 Task: Switch Outlook to offline mode and download all email items for offline access.
Action: Mouse moved to (23, 81)
Screenshot: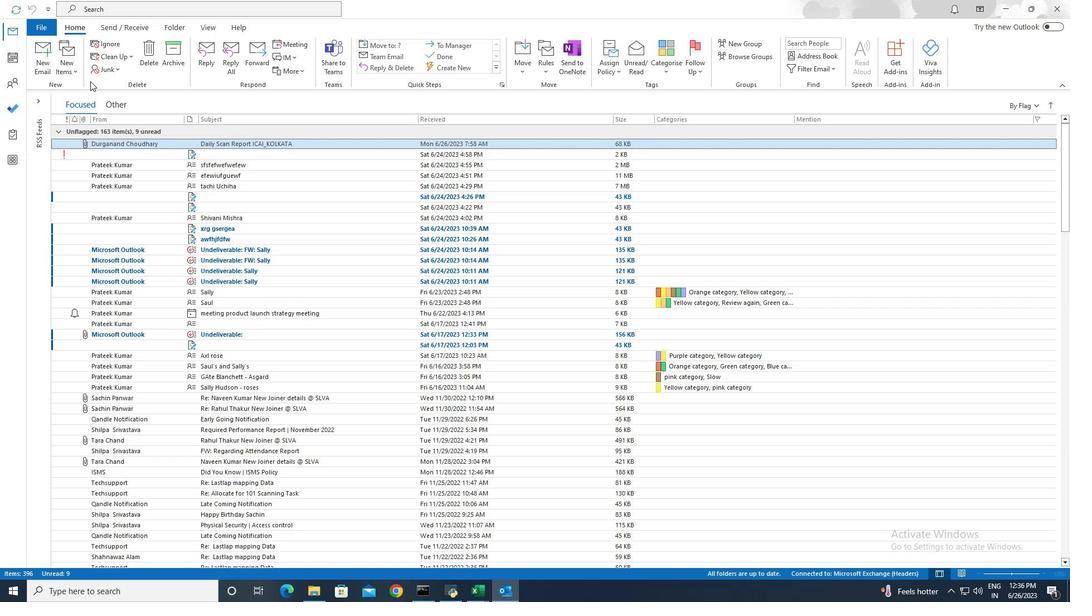 
Action: Mouse pressed left at (23, 81)
Screenshot: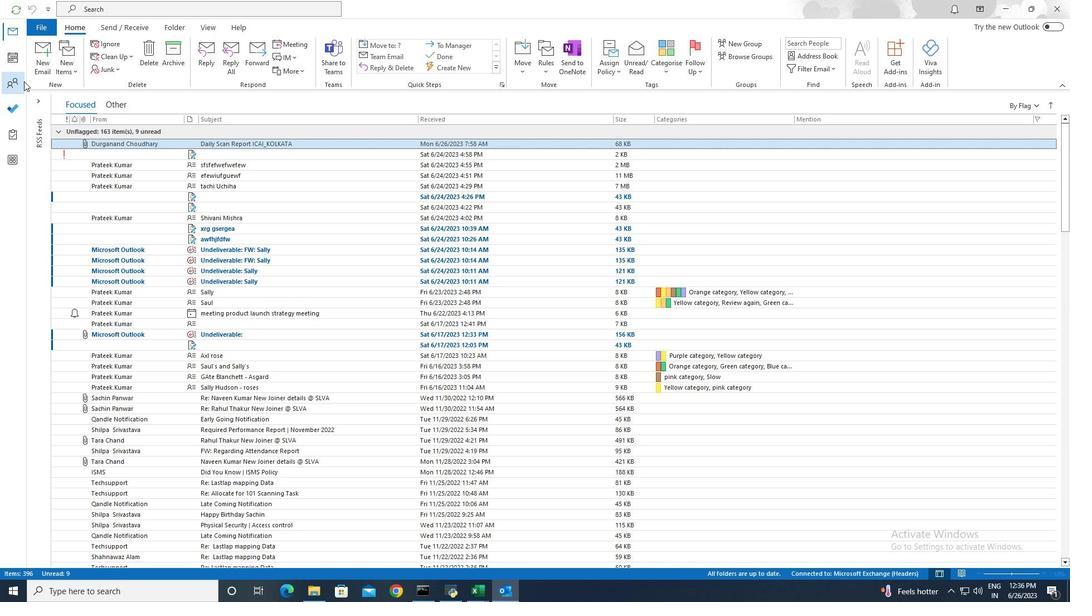 
Action: Mouse moved to (148, 29)
Screenshot: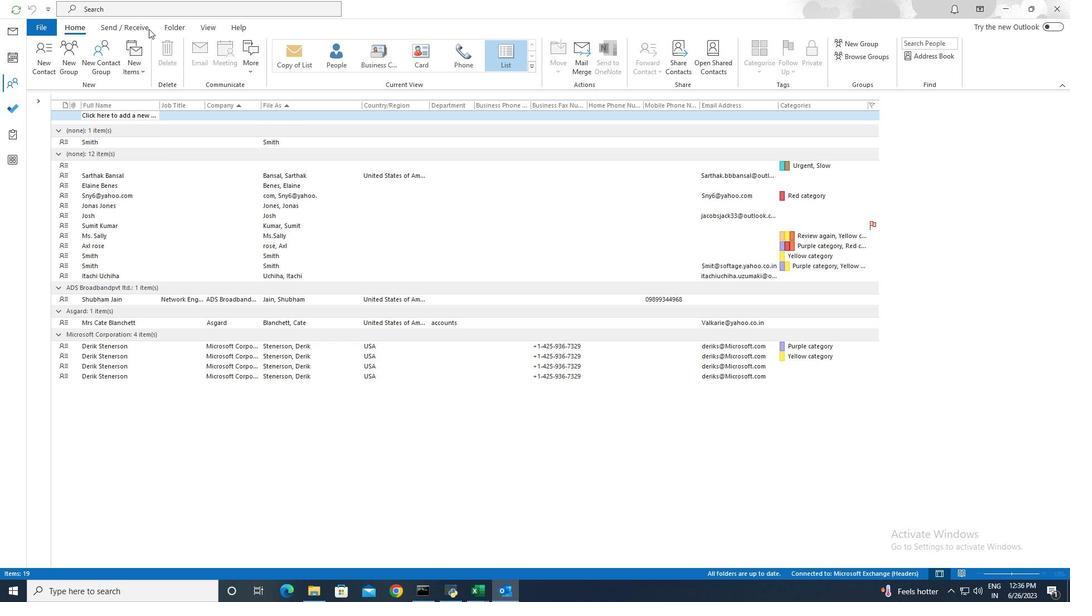
Action: Mouse pressed left at (148, 29)
Screenshot: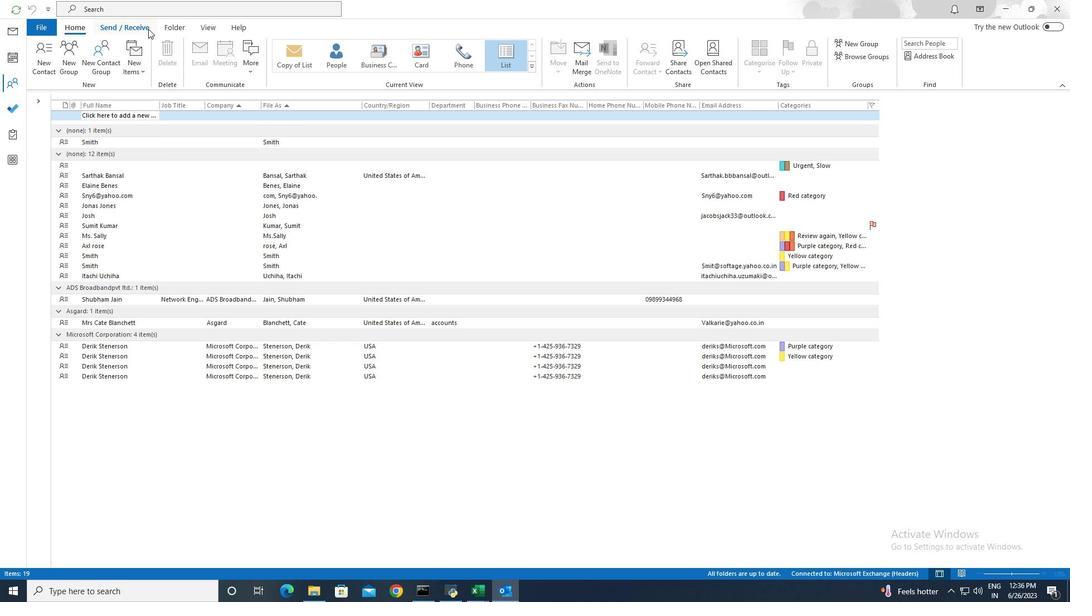 
Action: Mouse moved to (254, 75)
Screenshot: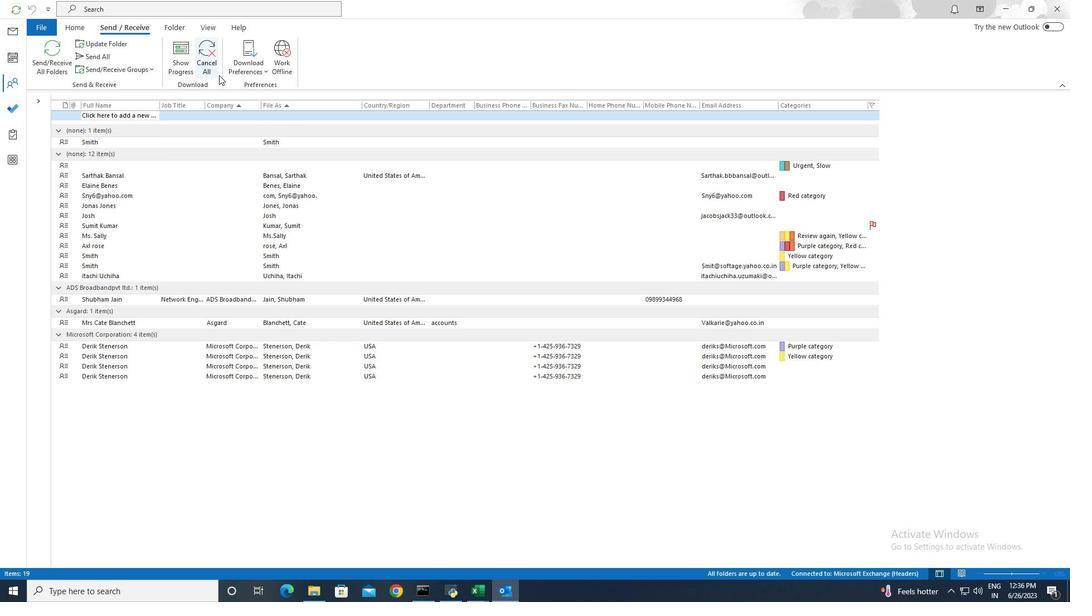 
Action: Mouse pressed left at (254, 75)
Screenshot: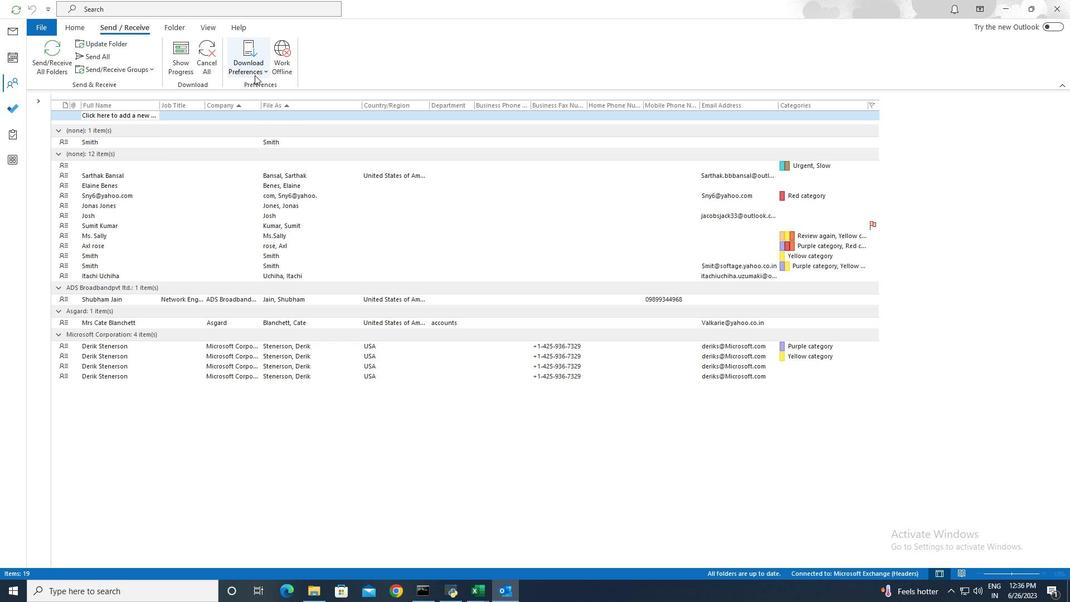 
Action: Mouse moved to (233, 113)
Screenshot: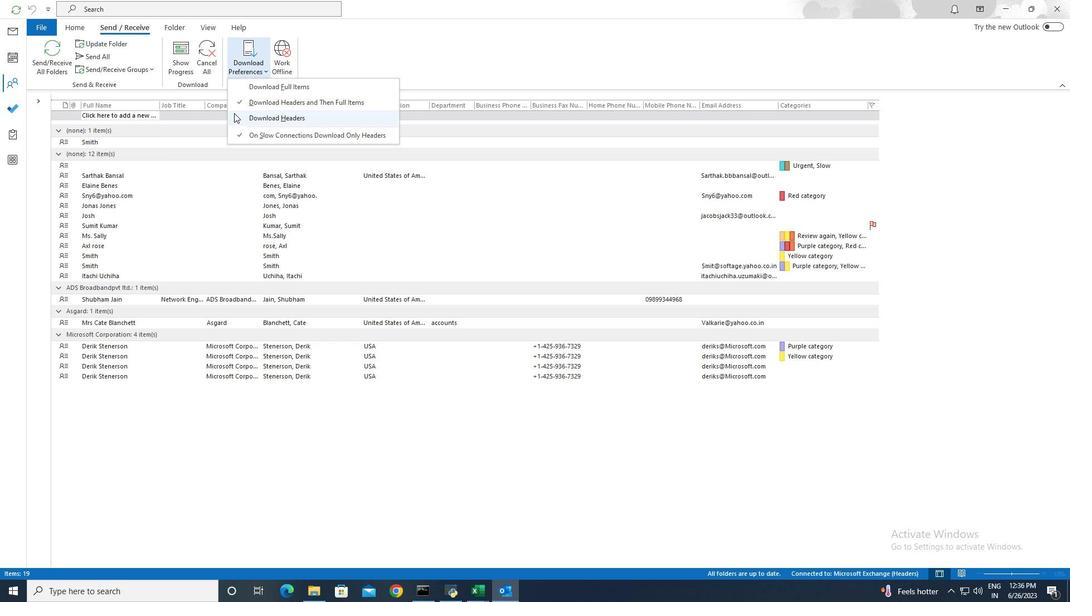 
Action: Mouse pressed left at (233, 113)
Screenshot: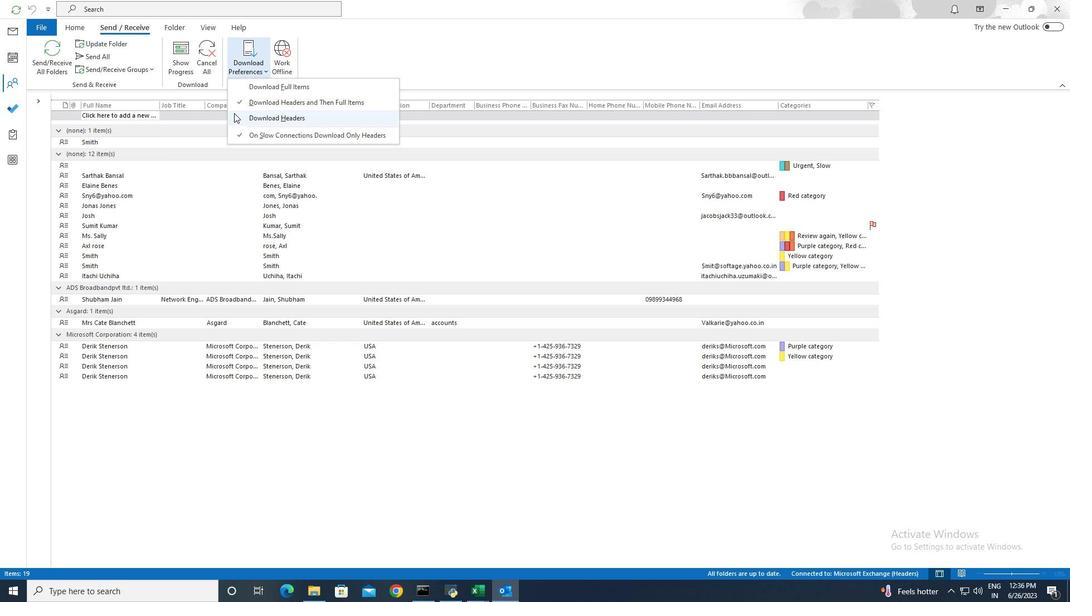 
Action: Mouse moved to (235, 113)
Screenshot: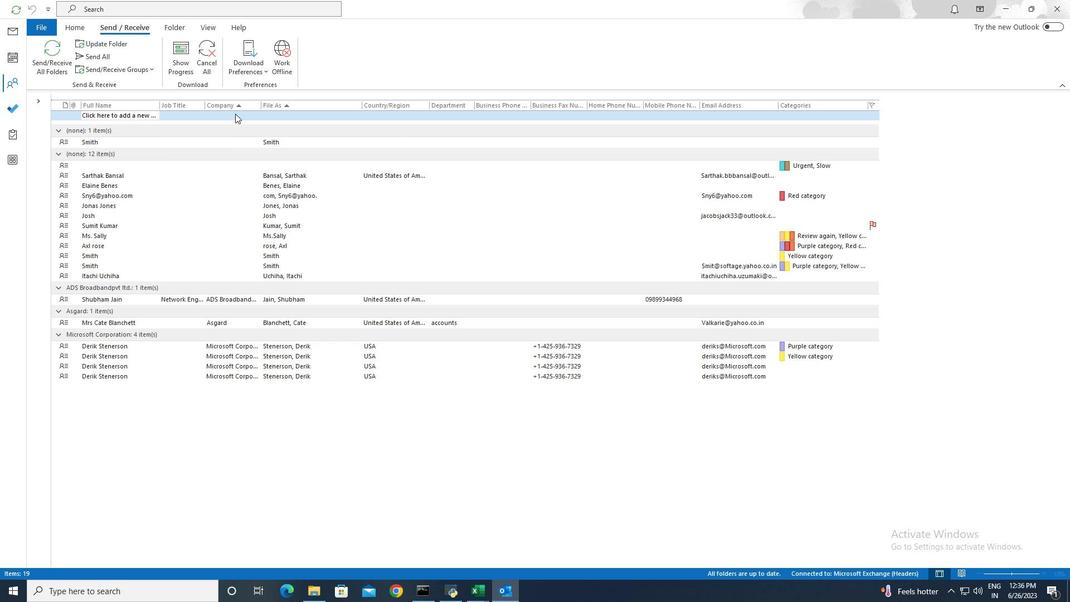 
